 Task: Look for products in the category "Soups" from Market Corner only.
Action: Mouse moved to (13, 111)
Screenshot: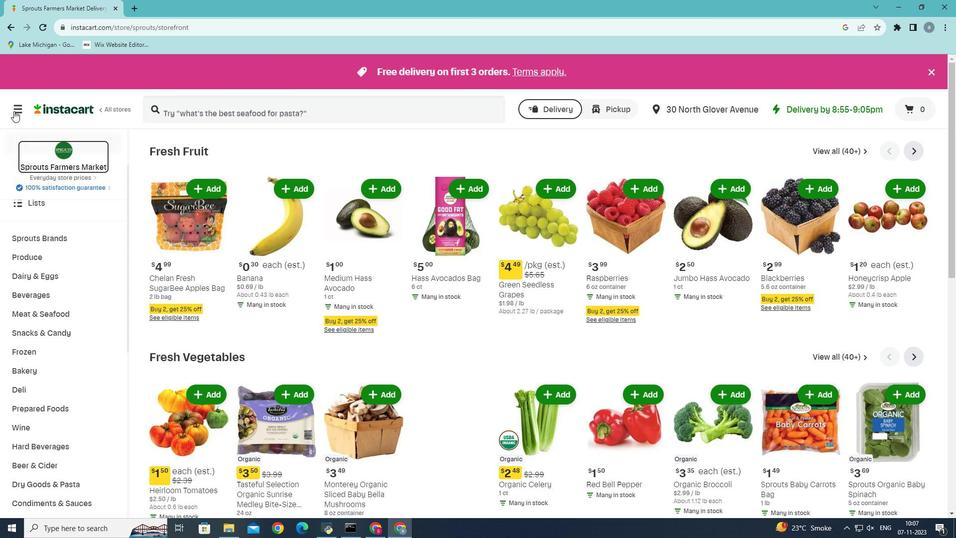 
Action: Mouse pressed left at (13, 111)
Screenshot: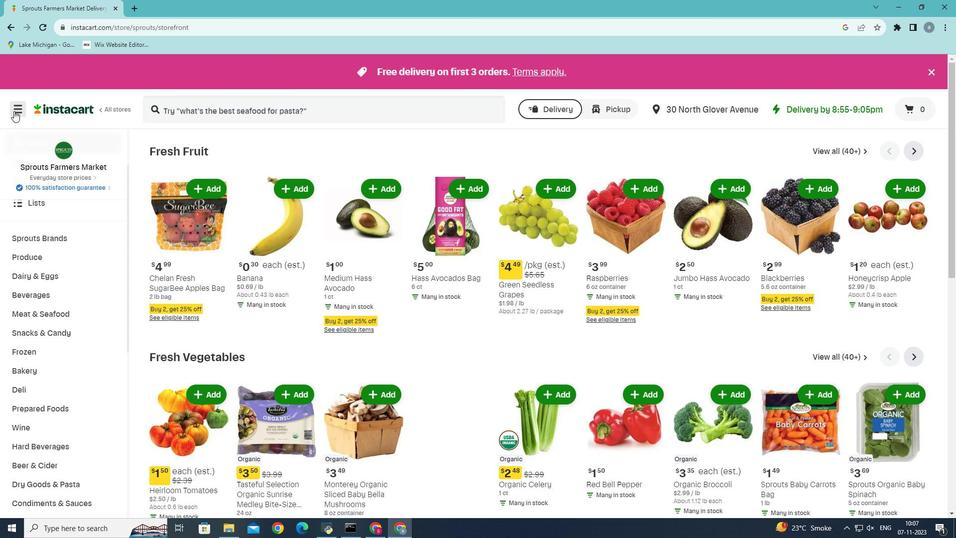 
Action: Mouse moved to (37, 278)
Screenshot: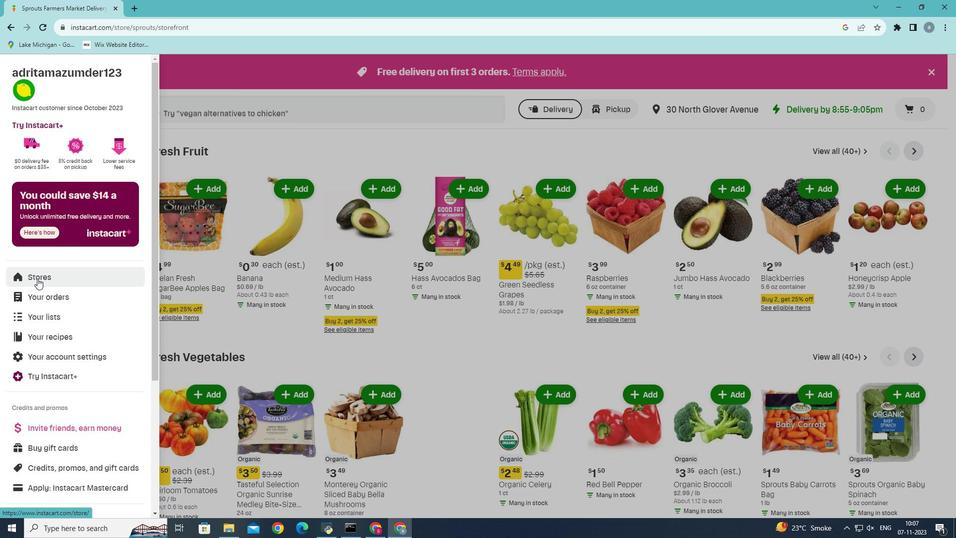 
Action: Mouse pressed left at (37, 278)
Screenshot: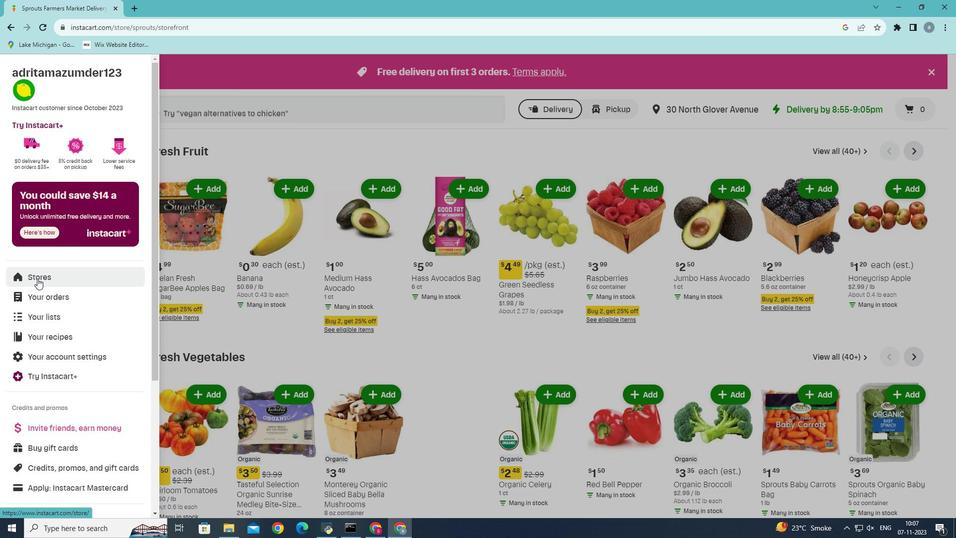 
Action: Mouse moved to (238, 107)
Screenshot: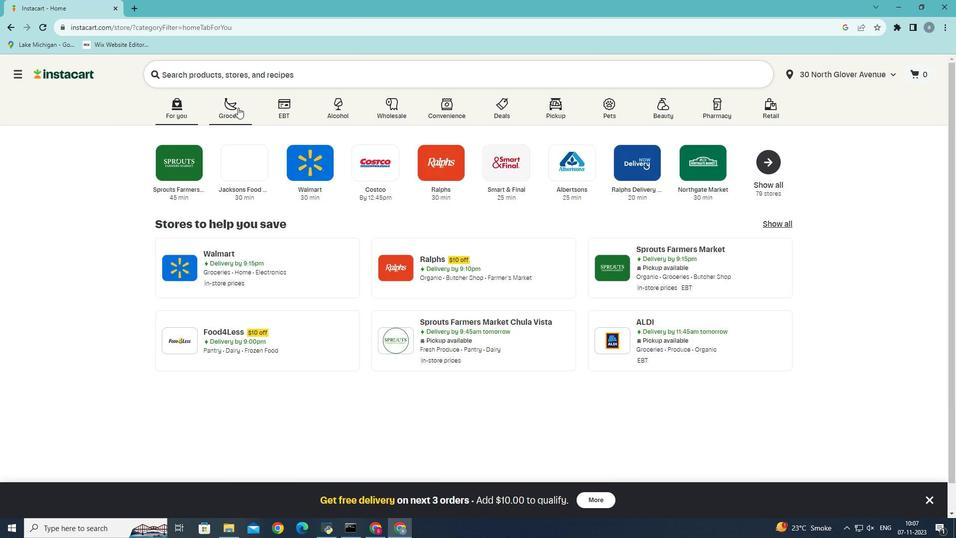 
Action: Mouse pressed left at (238, 107)
Screenshot: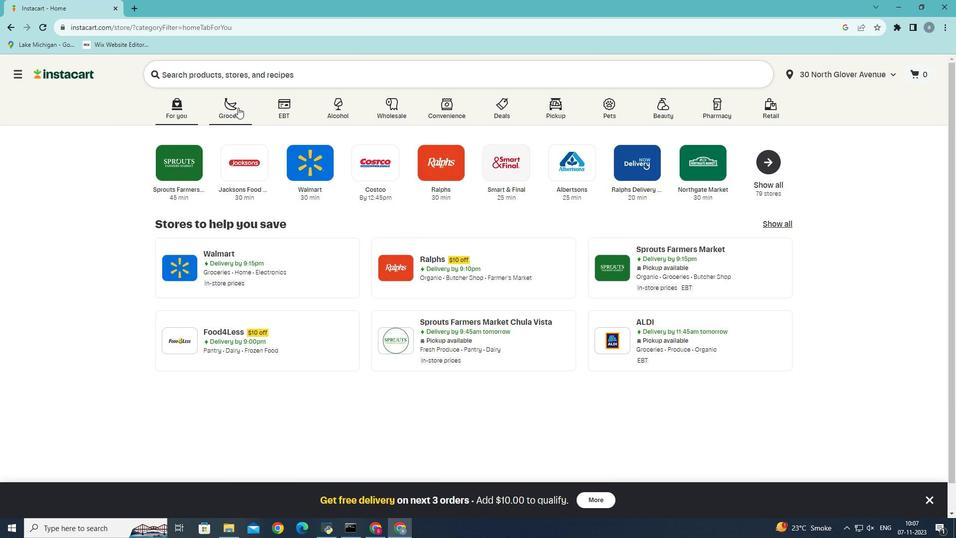 
Action: Mouse moved to (245, 291)
Screenshot: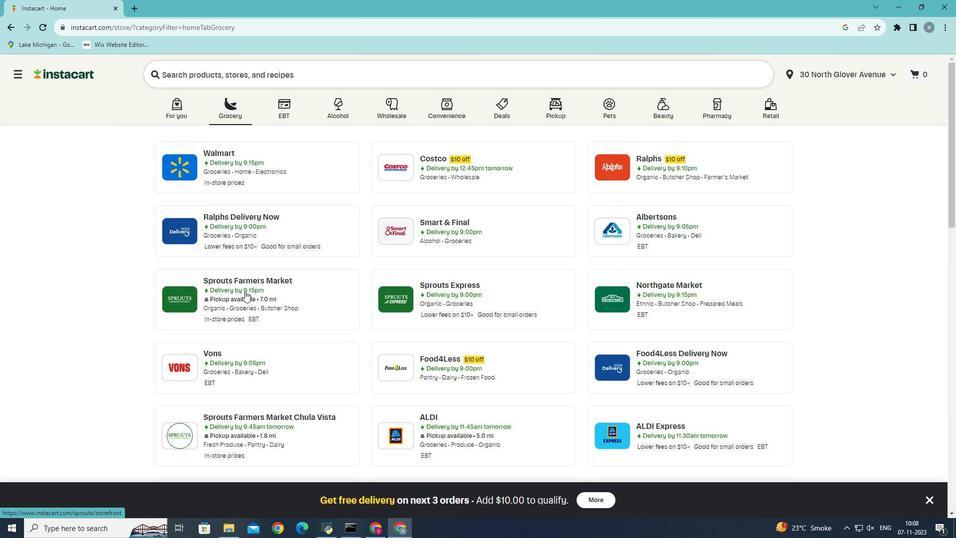 
Action: Mouse pressed left at (245, 291)
Screenshot: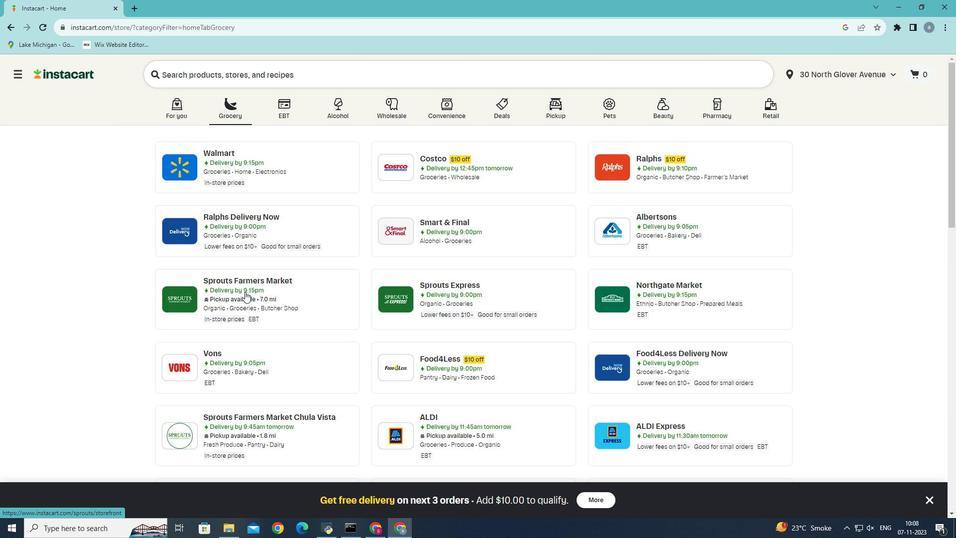 
Action: Mouse moved to (46, 501)
Screenshot: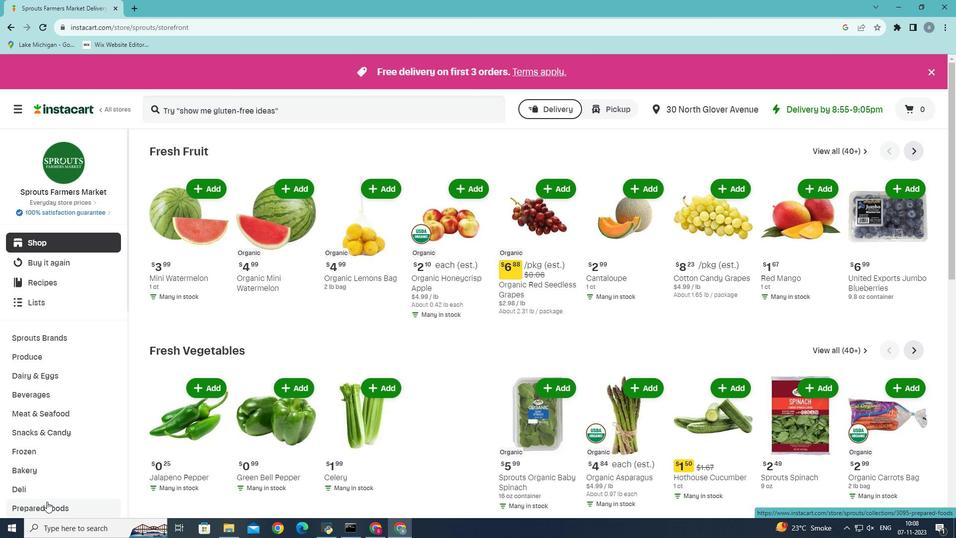 
Action: Mouse pressed left at (46, 501)
Screenshot: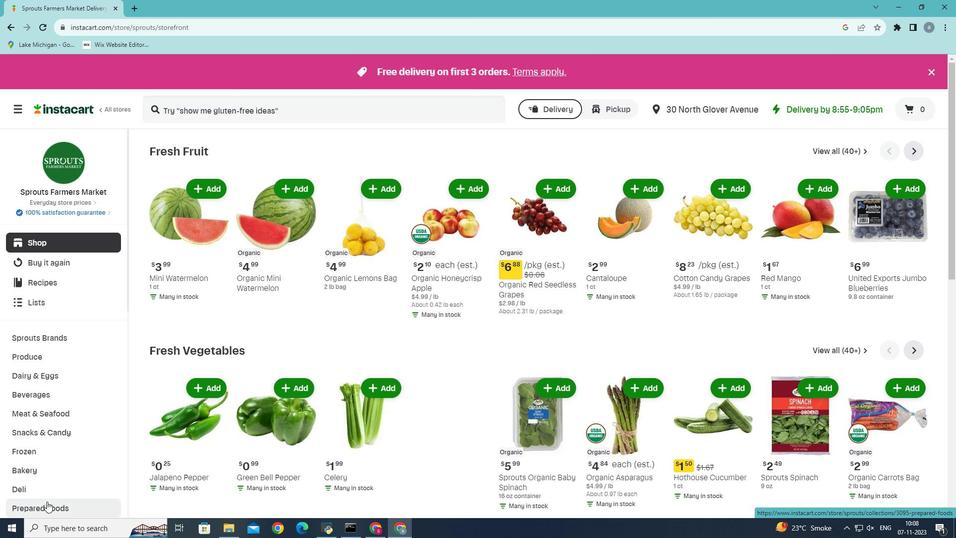 
Action: Mouse moved to (508, 178)
Screenshot: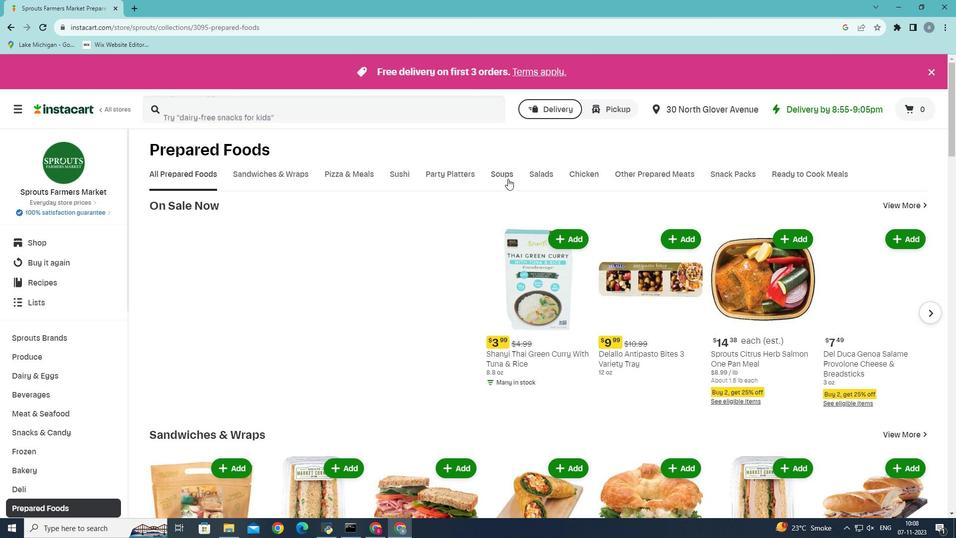
Action: Mouse pressed left at (508, 178)
Screenshot: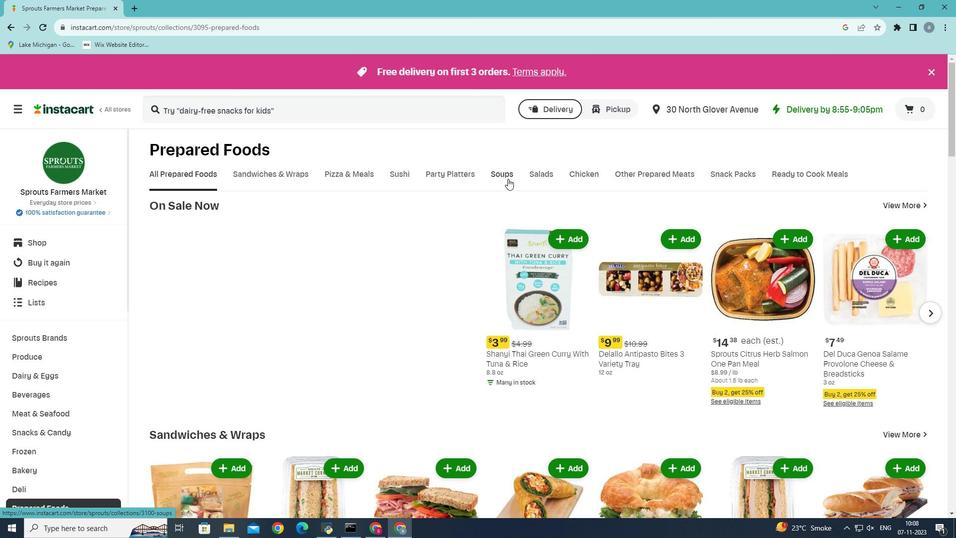 
Action: Mouse moved to (234, 207)
Screenshot: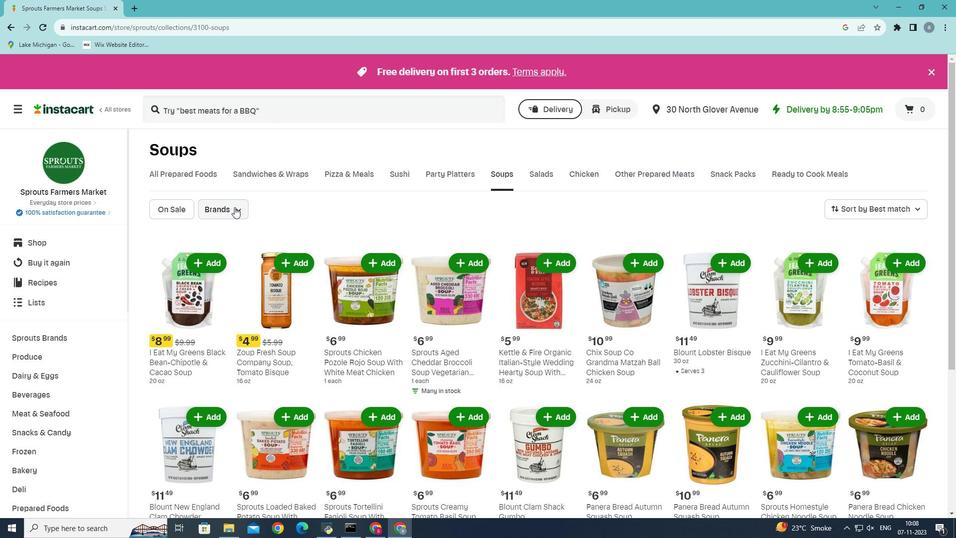 
Action: Mouse pressed left at (234, 207)
Screenshot: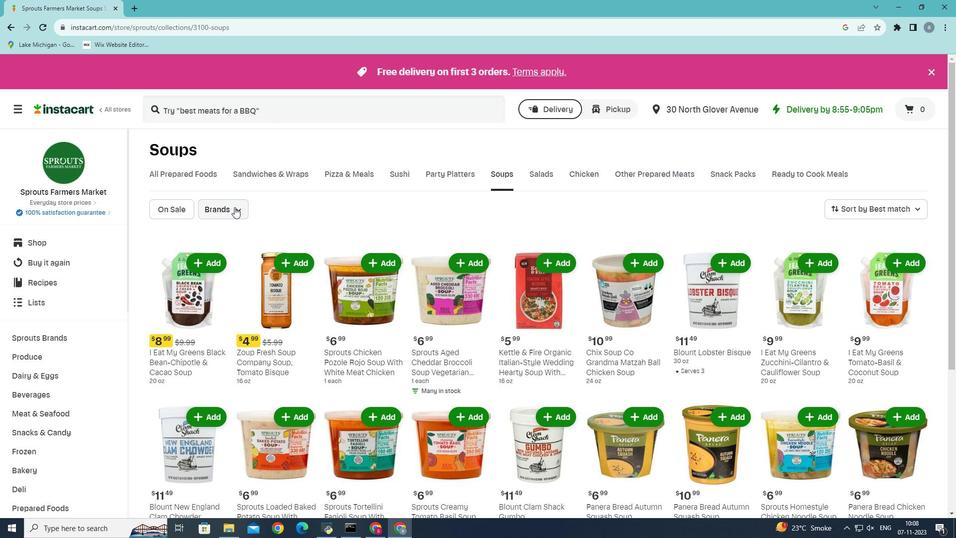 
Action: Mouse moved to (258, 323)
Screenshot: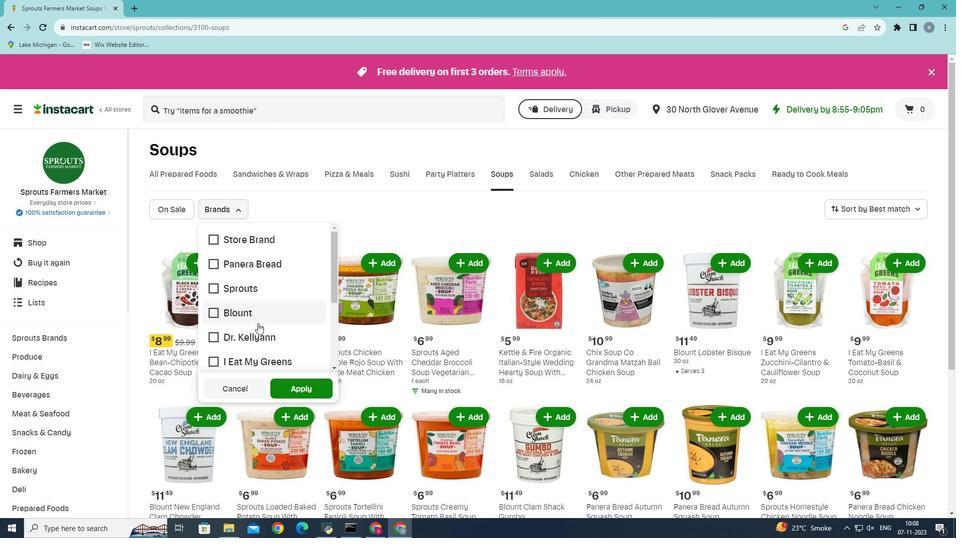 
Action: Mouse scrolled (258, 322) with delta (0, 0)
Screenshot: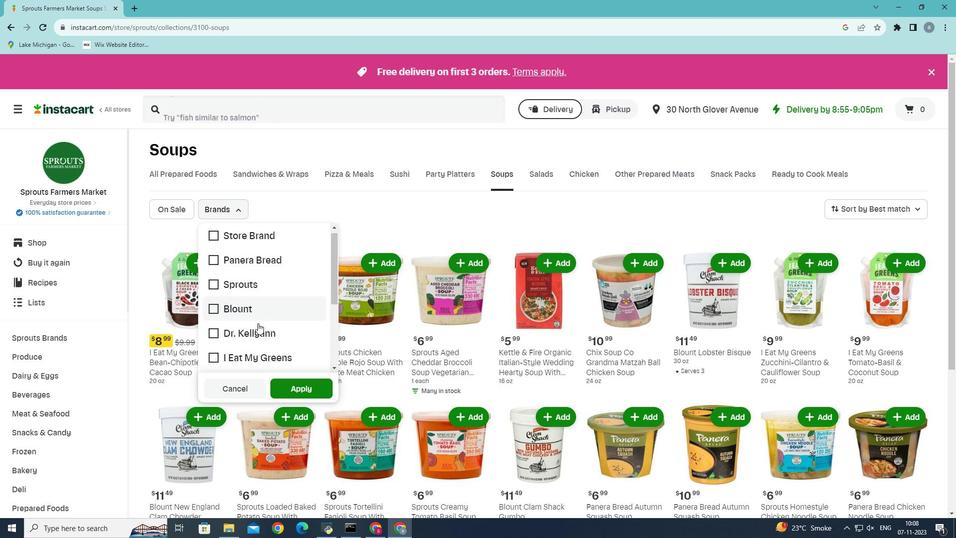 
Action: Mouse scrolled (258, 322) with delta (0, 0)
Screenshot: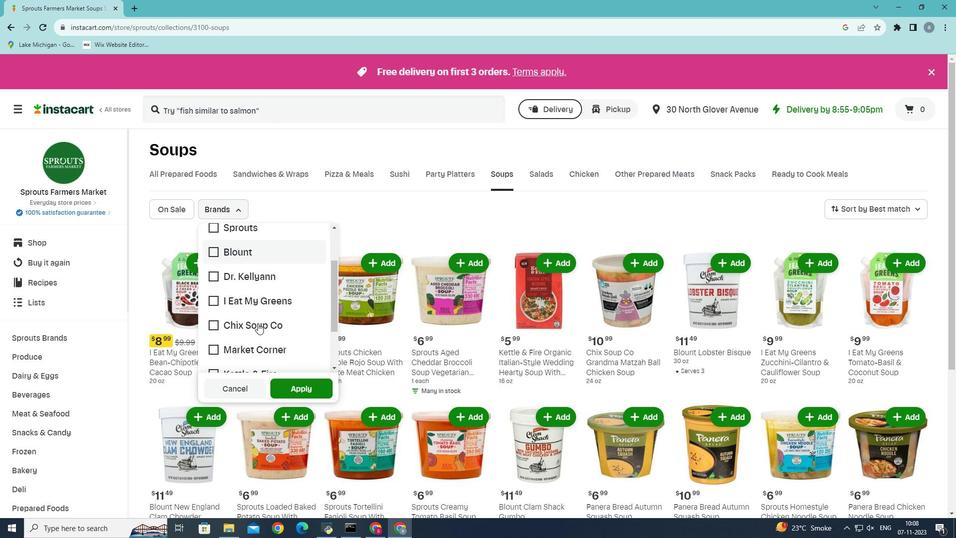 
Action: Mouse moved to (213, 307)
Screenshot: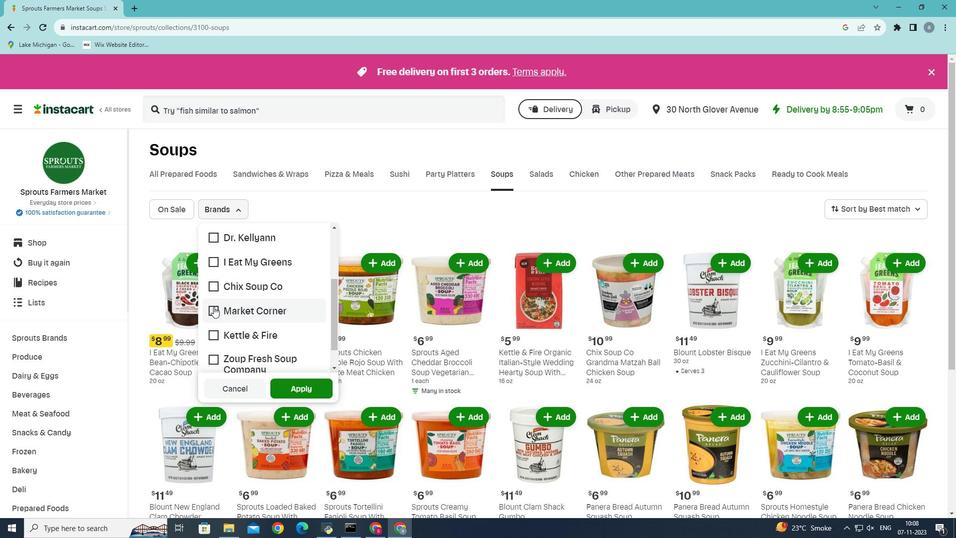 
Action: Mouse pressed left at (213, 307)
Screenshot: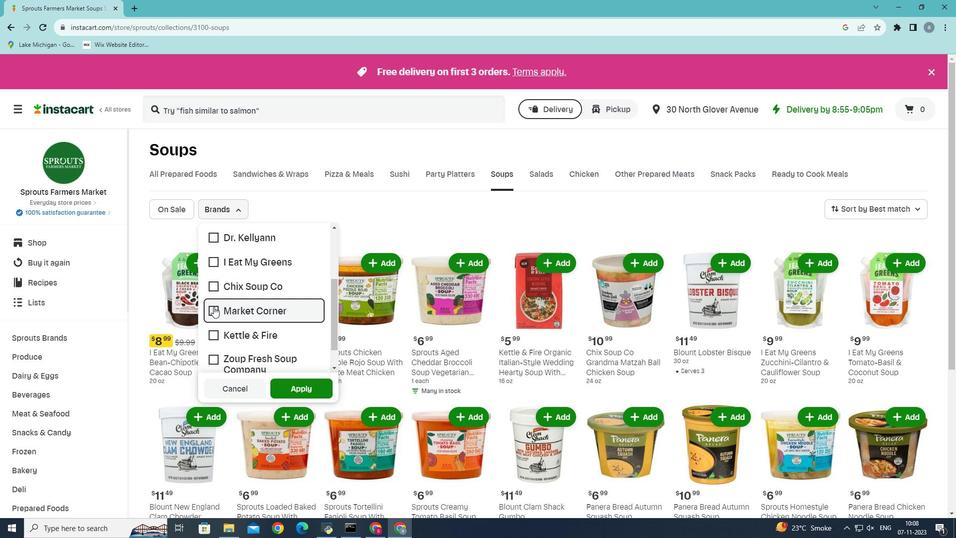 
Action: Mouse moved to (289, 384)
Screenshot: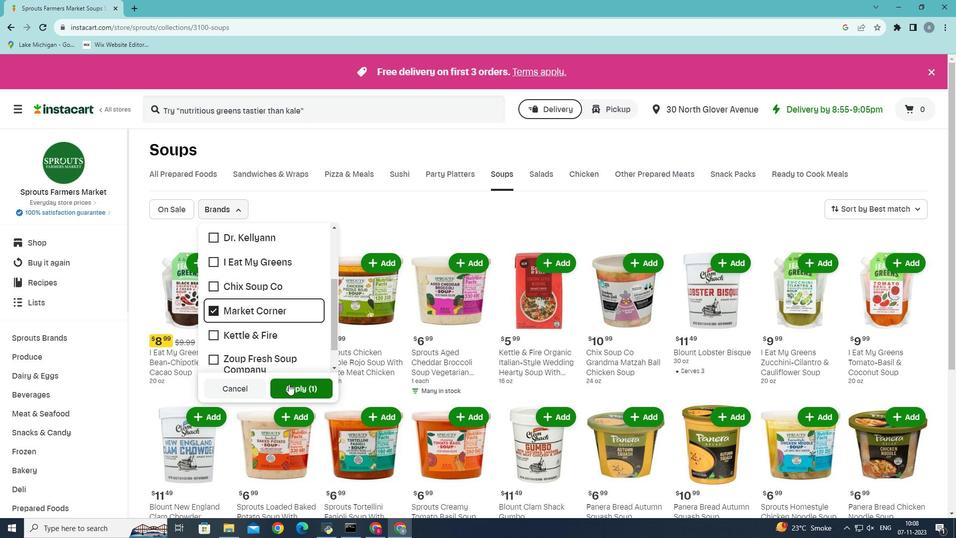 
Action: Mouse pressed left at (289, 384)
Screenshot: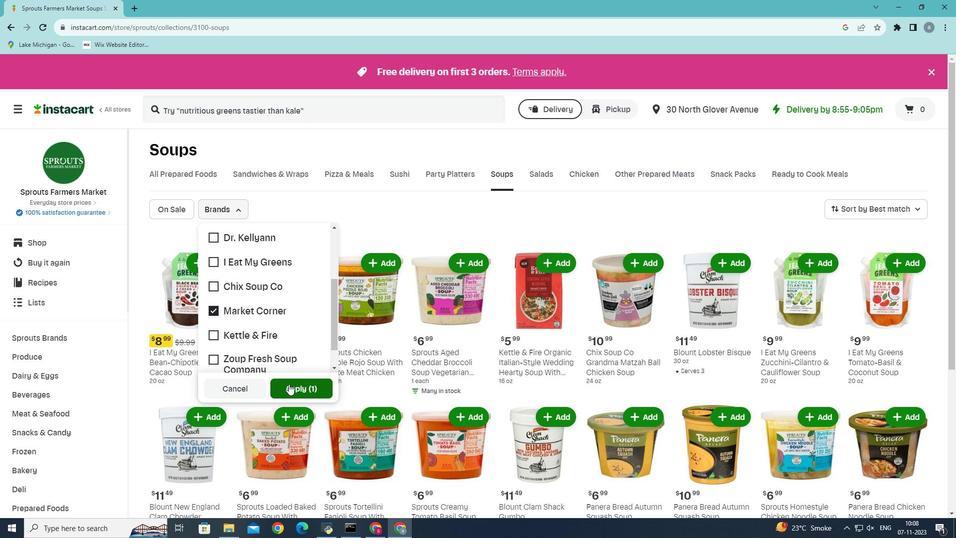 
Action: Mouse moved to (294, 379)
Screenshot: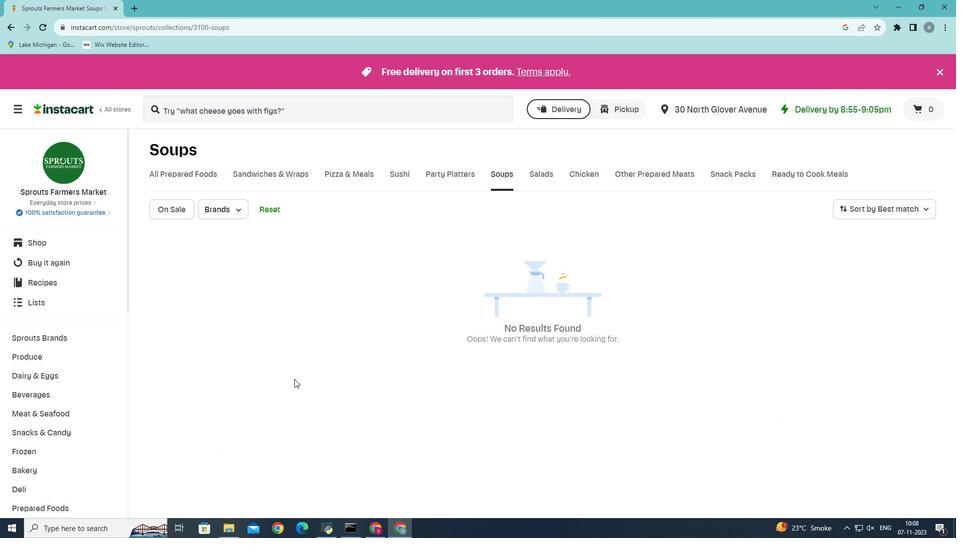 
